 Task: Calculate the area of a hexagon using a Python program given its side length.
Action: Mouse moved to (90, 36)
Screenshot: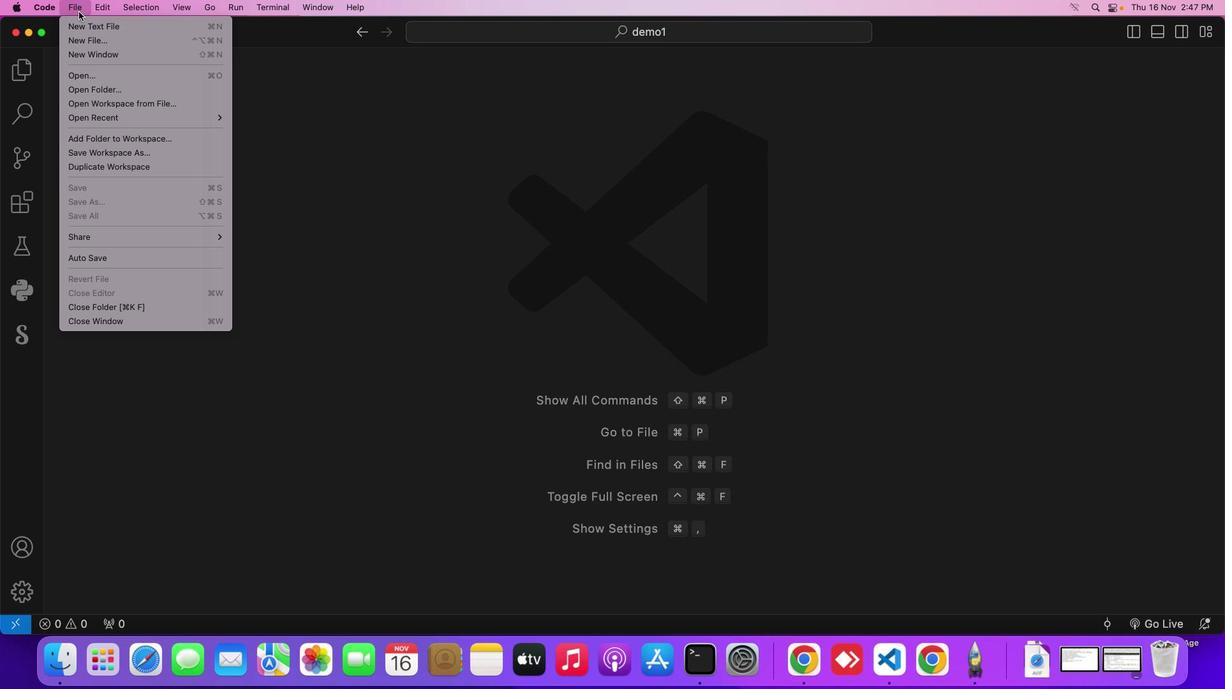 
Action: Mouse pressed left at (90, 36)
Screenshot: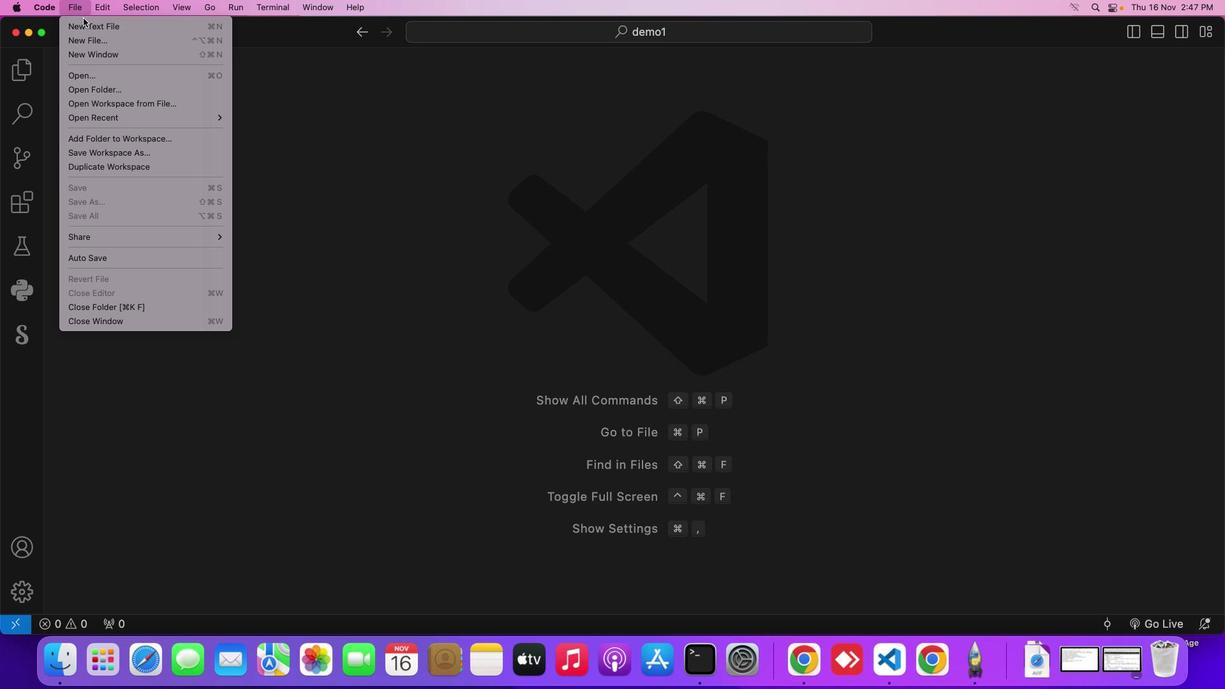 
Action: Mouse moved to (107, 50)
Screenshot: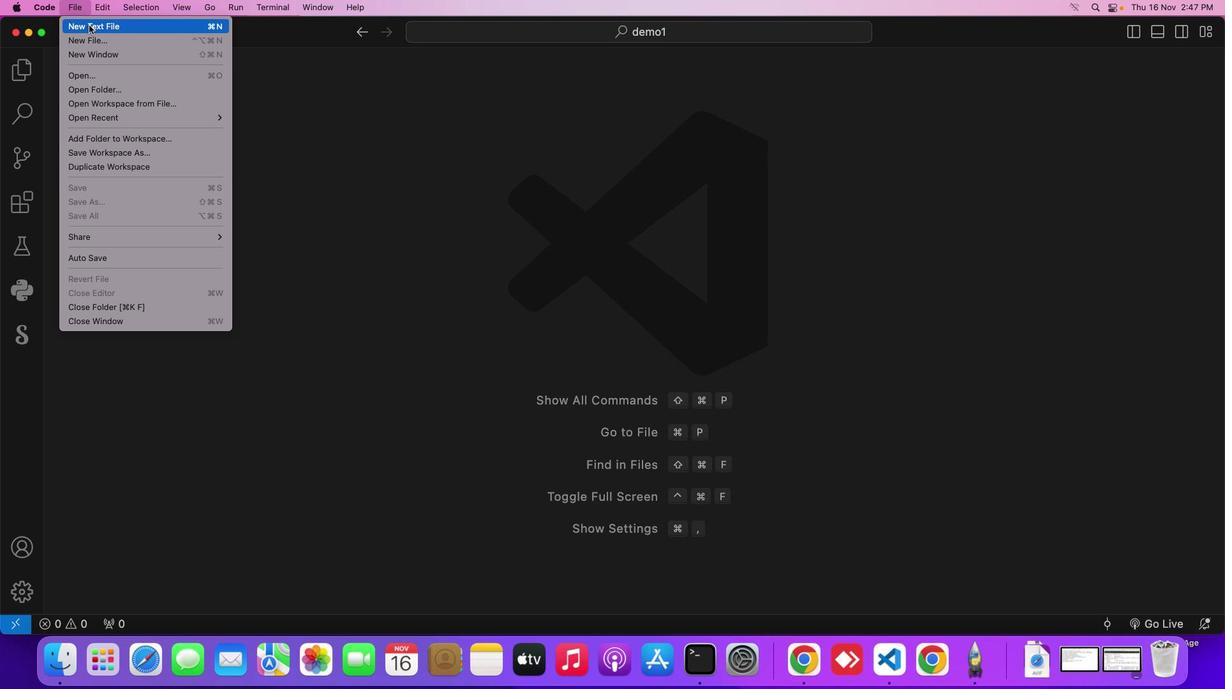 
Action: Mouse pressed left at (107, 50)
Screenshot: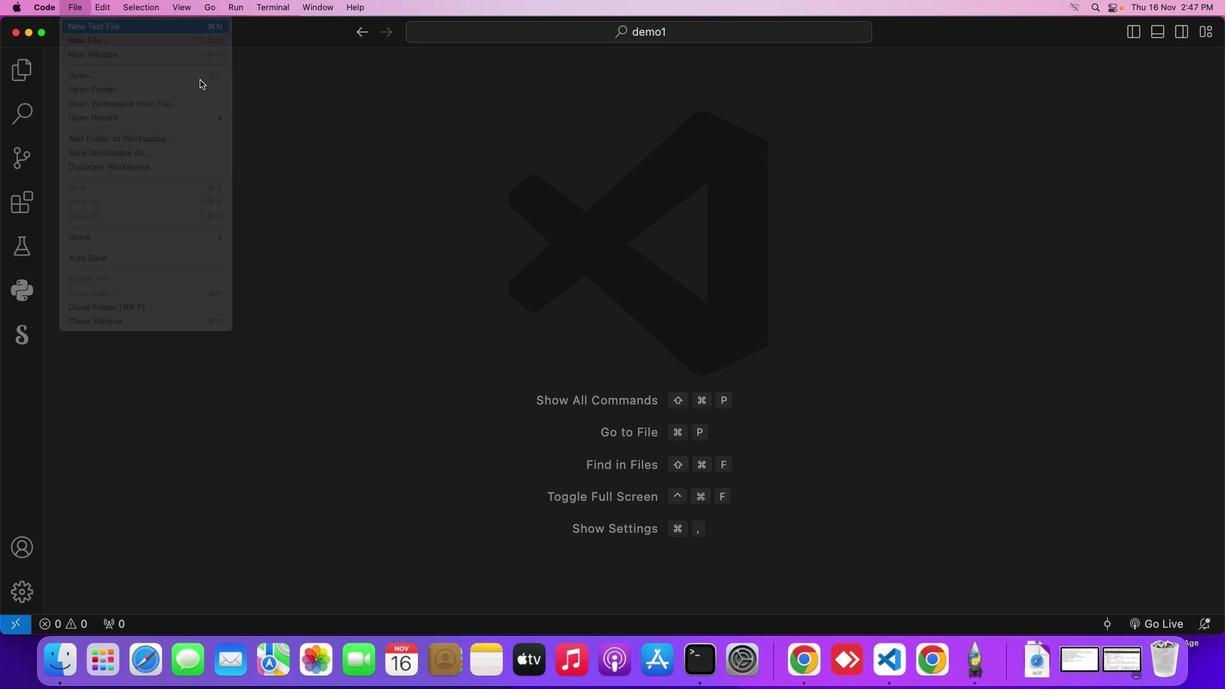 
Action: Mouse moved to (481, 291)
Screenshot: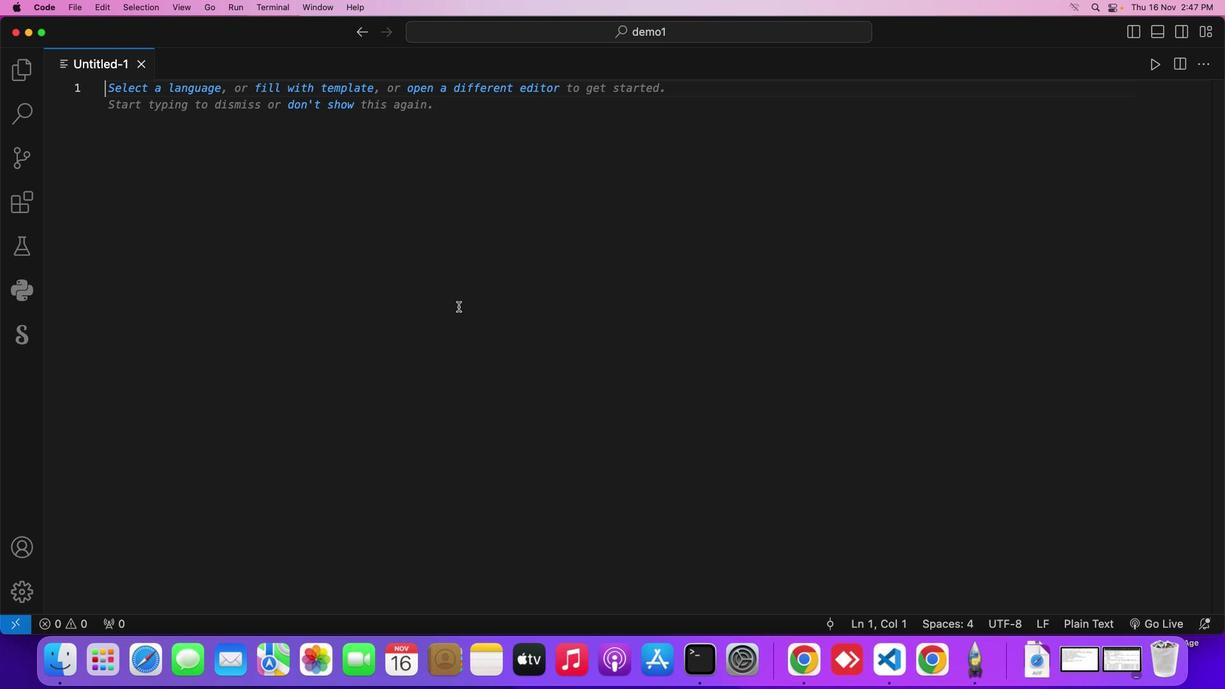 
Action: Key pressed Key.cmd's'
Screenshot: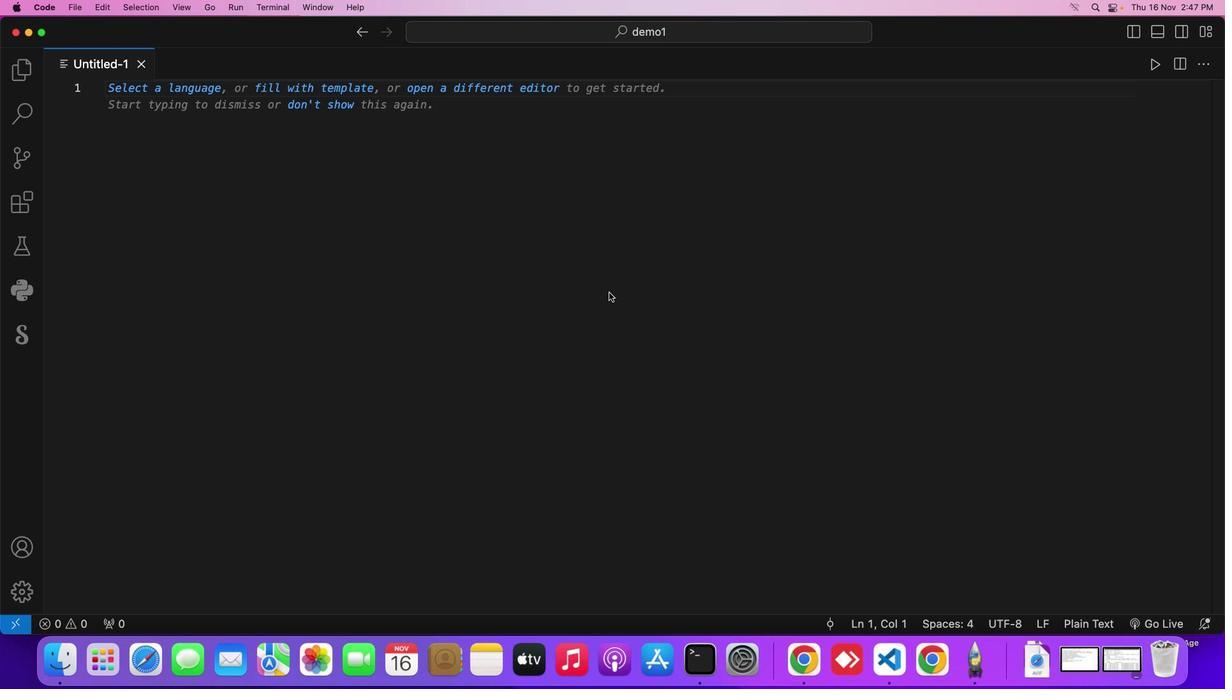 
Action: Mouse moved to (645, 257)
Screenshot: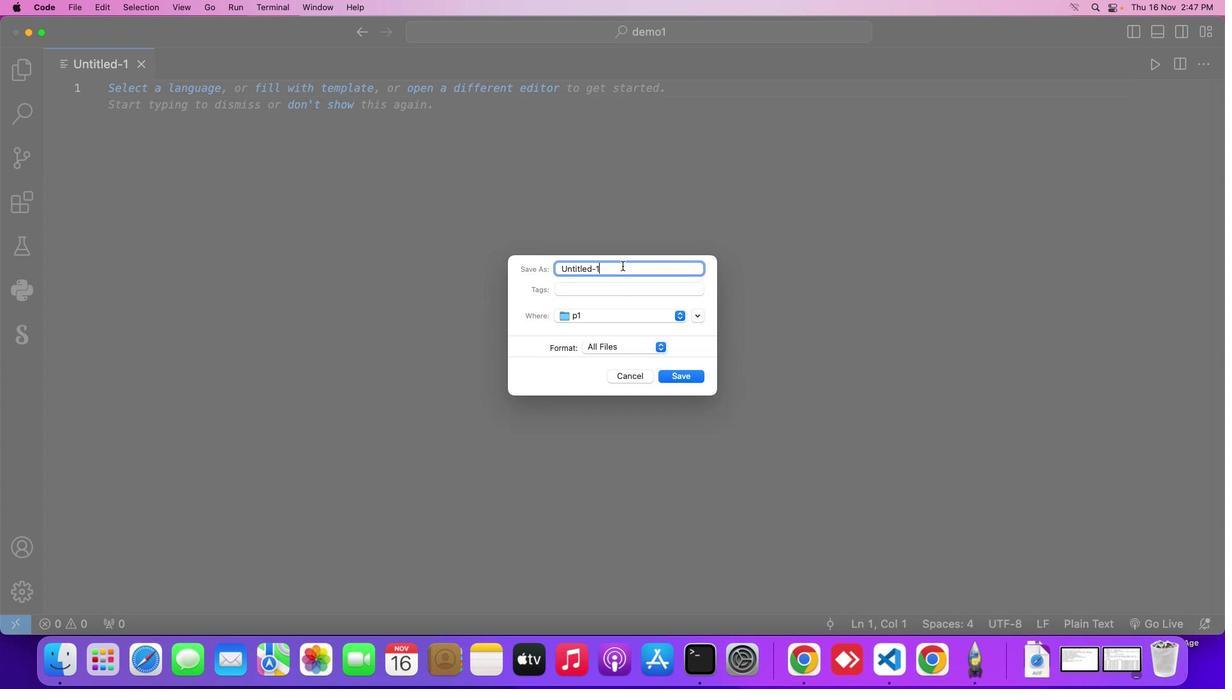 
Action: Mouse pressed left at (645, 257)
Screenshot: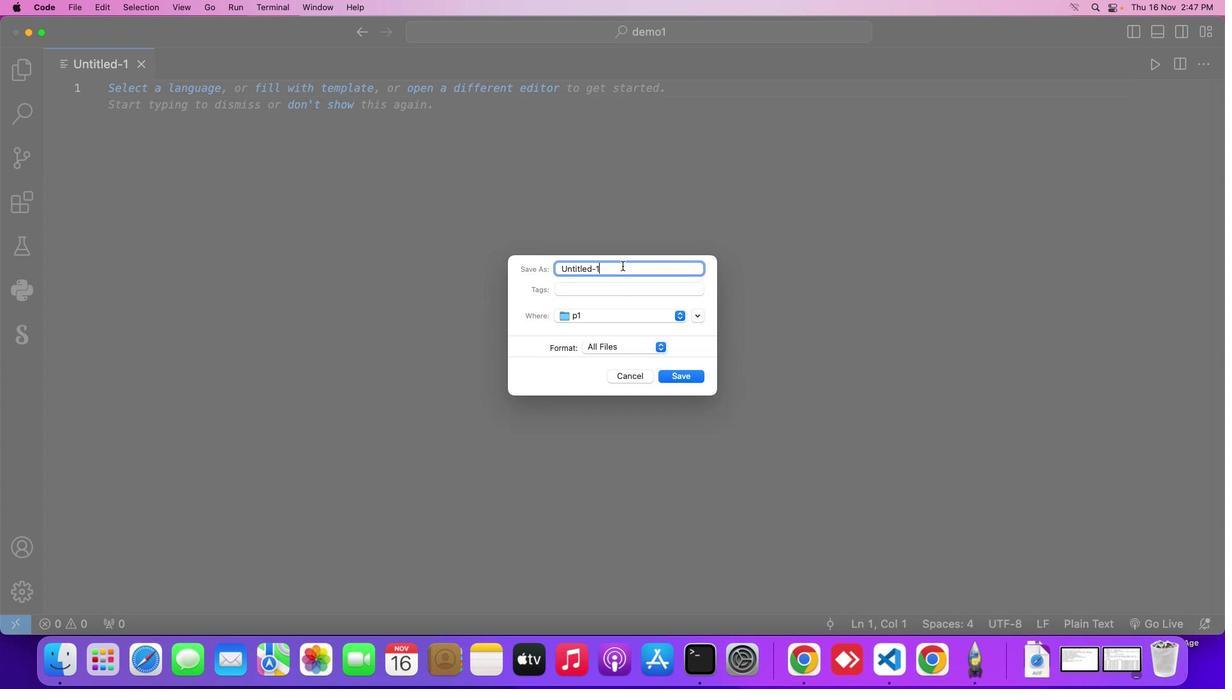 
Action: Key pressed Key.backspaceKey.backspaceKey.backspaceKey.backspaceKey.backspaceKey.backspaceKey.backspaceKey.backspaceKey.backspaceKey.backspaceKey.shift_r'D''e''m''o'Key.shift_r'L''e''n''g''t'Key.backspace't''h''.''p''y'Key.enter'f'Key.backspace'i''m''p''o''r''t'Key.space'm''a''t''h'Key.enterKey.enterKey.enter'd''e''f'Key.space'g''e''t'Key.shift_r'_''h''e''x''a''g''o''n'Key.shift_r'_''s''i''d''e'Key.shift_r'_''l''e''n''g''t''h'Key.shift_r'('Key.rightKey.shift_r':'Key.enterKey.shift_r'#'Key.spaceKey.shift_r'F''e'Key.backspaceKey.backspaceKey.shift_r'G''e''t'Key.space't''h''e'Key.space's''i''d''e'Key.space'l''e''n''g''t''h'Key.space'f''r''o''m'Key.space't''h''e'Key.space'u''s''e''r'Key.enter's''i''d''e'Key.shift_r'_''l''e''n''g''t''h'Key.space'='Key.space'f''l''o''a''t'Key.shift_r'(''i''n''p''u''t'Key.shift_r'('Key.shift_r'"'Key.shift_r'E''n''t''e''r'Key.space't''h''e'Key.space's''i''d''e'Key.space'l''e''n''g''t''h'Key.space'o''f'Key.space't''h''e'Key.space'h''e''x''a''g''o''n'Key.shift_r':'Key.spaceKey.rightKey.rightKey.rightKey.enter'r''e''t''u''r''n'Key.space's''i''d''e'Key.shift_r'_''l''e''n''g''t''h'Key.enterKey.enterKey.enter'd''e''f'Key.space'c''a''l''c''u''l''a''t''e'Key.shift_r'_''h''e''x''a''g''o''n'Key.shift_r'_''a''r''e''a'Key.shift_r'(''s''i''d''e'Key.shift_r'_''l''e''n''g''t''h'Key.rightKey.shift_r':'Key.enterKey.shift_r'#'Key.spaceKey.shift_r'F''o''r''m''u''l''a'Key.space't''o'Key.space'c''a''l''c''u''l''a''t''e'Key.space't''h''e'Key.space'a''r''e''a'Key.space'o''f'Key.space'a'Key.space'r''e''g''u''l''a''r'Key.space'h''e''x''a''g''a'Key.backspace'o''n'Key.enter'a''r''e''a'Key.space'='Key.spaceKey.shift_r'(''3'Key.spaceKey.shift_r'*'Key.space'm''a''t''h''.''s''q''r''t'Key.shift_r'(''3'Key.rightKey.space'/'Key.space'2'Key.rightKey.spaceKey.shift_r'*'Key.space's''i''d''e'Key.shift_r'_'Key.enterKey.shift_r'*''*''2'Key.enter'r''e''t''u''r''n'Key.space'a''r''e''a'Key.spaceKey.enterKey.enter'f'Key.backspaceKey.shift_r'#'Key.spaceKey.shift_r'P''r''o''m''p''t'Key.space'u''s''e''r'Key.space'f''o''r'Key.space's''i''d''e'Key.space'l''e''n''g''t''h'Key.enter's''i''d''e'Key.shift_r'_''l''e''n''g''t''h'Key.space'='Key.space'g''e''t'Key.shift_r'_''h''e''x''a''g''o''n'Key.shift_r'_''s''i''d''e'Key.shift_r'_''l''e''n''g''t''h'Key.shift_r'('Key.rightKey.enterKey.enterKey.shift_r'#'Key.spaceKey.shift_r'C''a''l''c''u''l''a''t''e''d'Key.space'a''n''d'Key.space'p''r''i''n''t'Key.space't''h''e'Key.space'a''r''e''a'Key.enter'h''e''x''a''g''o''n'Key.shift_r'_''a''r''e''a'Key.space'='Key.space'c''a''l''c''u''l''a''t''e'Key.shift_r'_''h''e''x''a''g''o''n'Key.shift_r'_''a''r''e''a'Key.shift_r'(''s''i''d''e'Key.shift_r'_''k''e'Key.backspaceKey.backspace'l''e''n''g''t''h'Key.rightKey.enter'p''r''i''n''t'Key.shift_r'(''f'Key.shift_r'"'Key.shift_r'T''h''e'Key.space'a''r''e''a'Key.space'o''f'Key.space't''h''e'Key.space'h''e''x''a''g''o''n'Key.space'w''i''t''h'Key.space's''i''d''e'Key.space'l''e''n''g''t''h'Key.spaceKey.shift_r'{''s''i''d''e'Key.shift_r'_''l''e''n''g''t''h'Key.rightKey.space'i''s'Key.shift_r':'Key.spaceKey.shift_r'{''h''e''x''a''g''o''n'Key.shift_r'_''a''r''e''a'Key.rightKey.rightKey.rightKey.enter
Screenshot: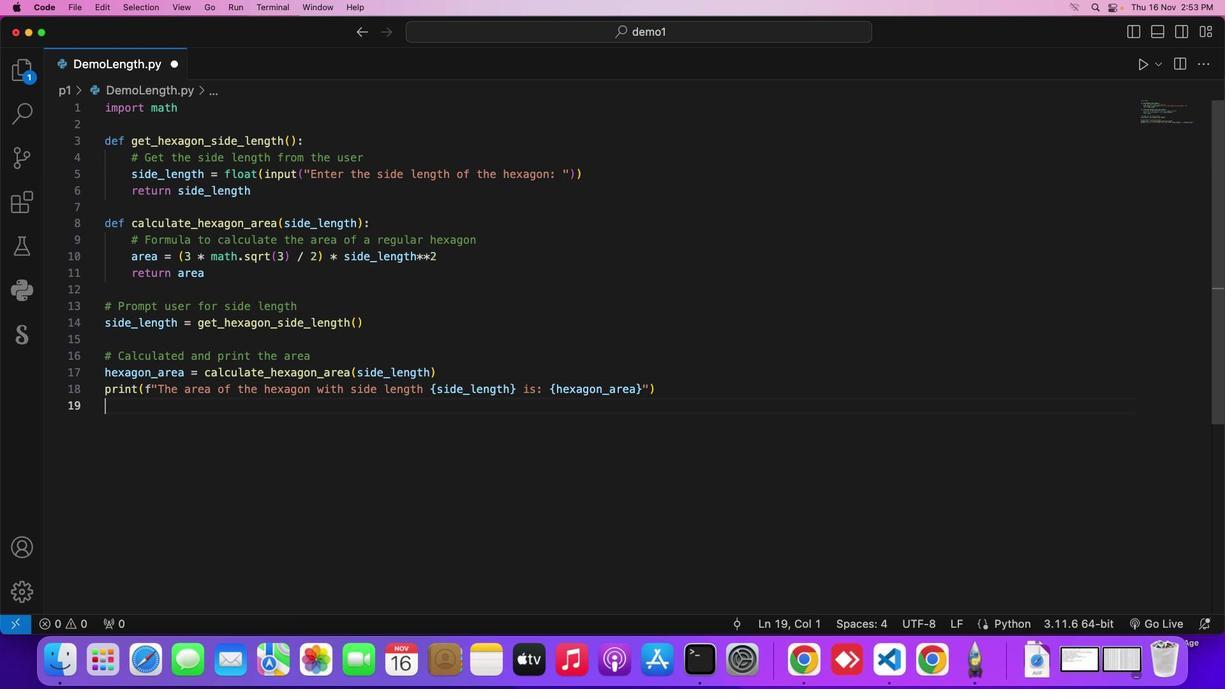 
Action: Mouse moved to (994, 261)
Screenshot: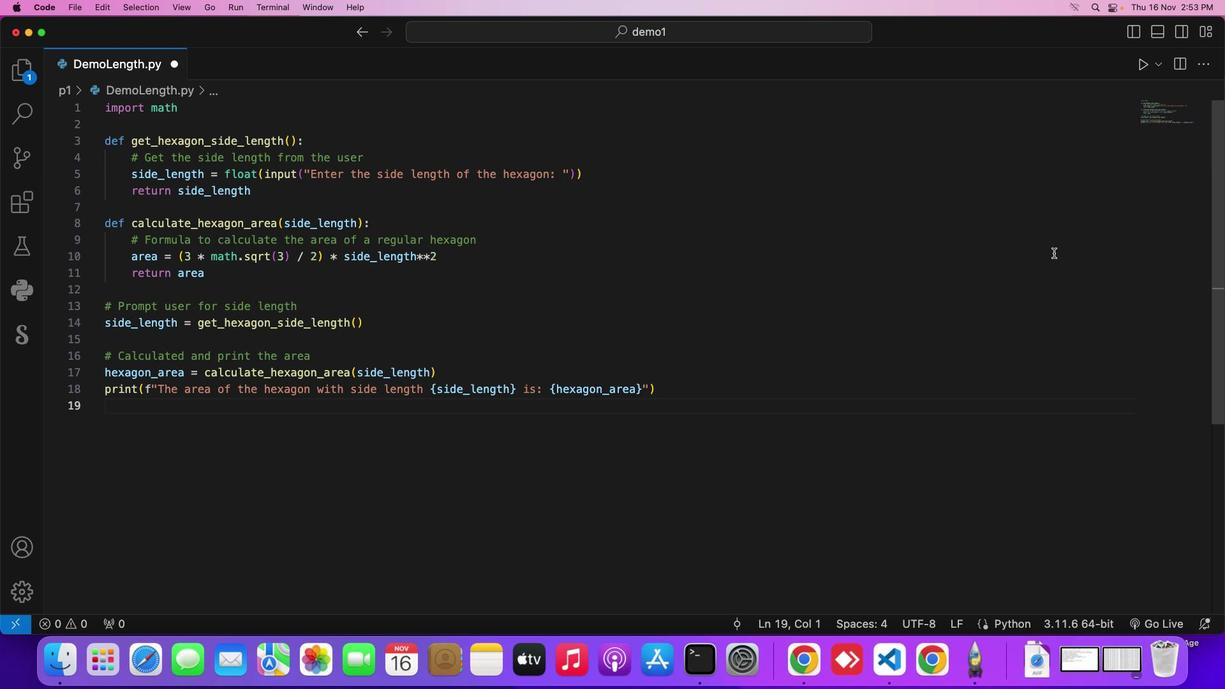 
Action: Key pressed Key.cmd
Screenshot: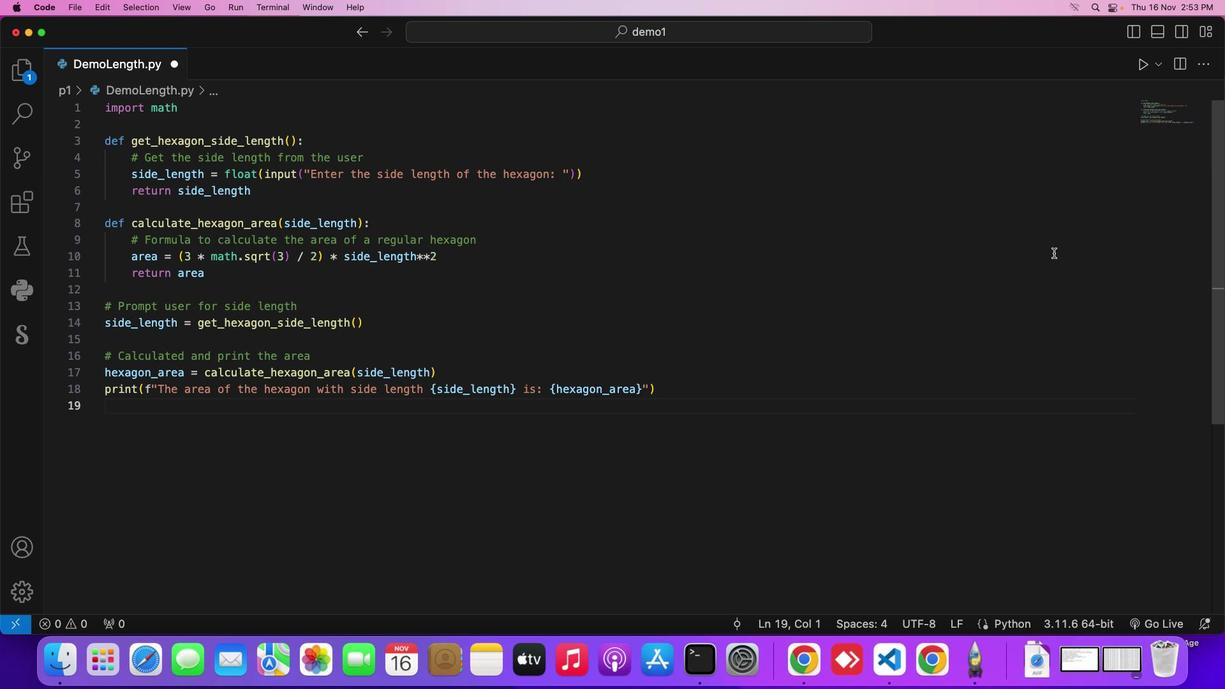 
Action: Mouse moved to (1078, 246)
Screenshot: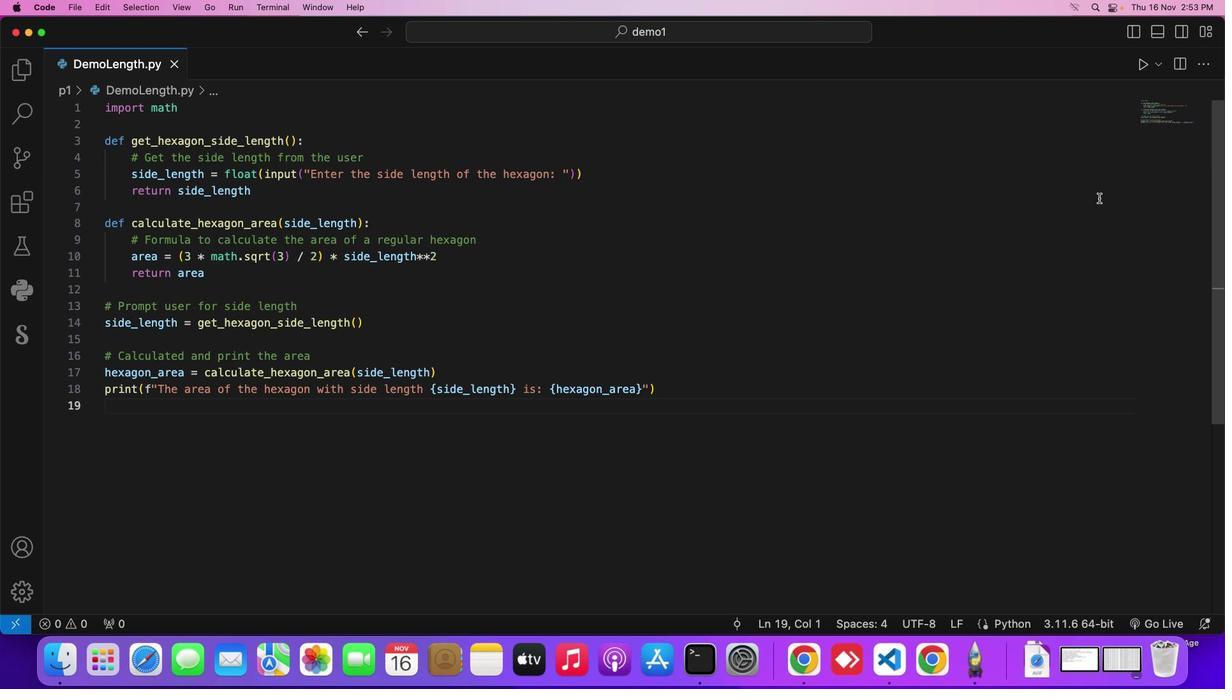 
Action: Key pressed 's'
Screenshot: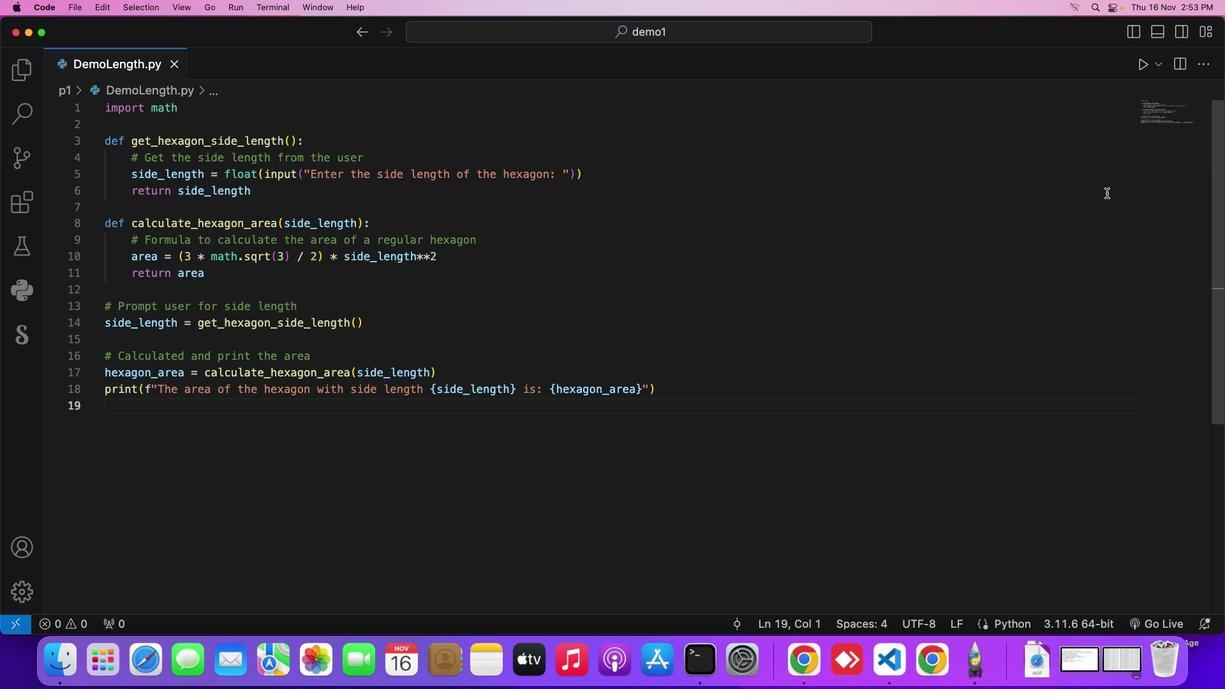 
Action: Mouse moved to (1154, 105)
Screenshot: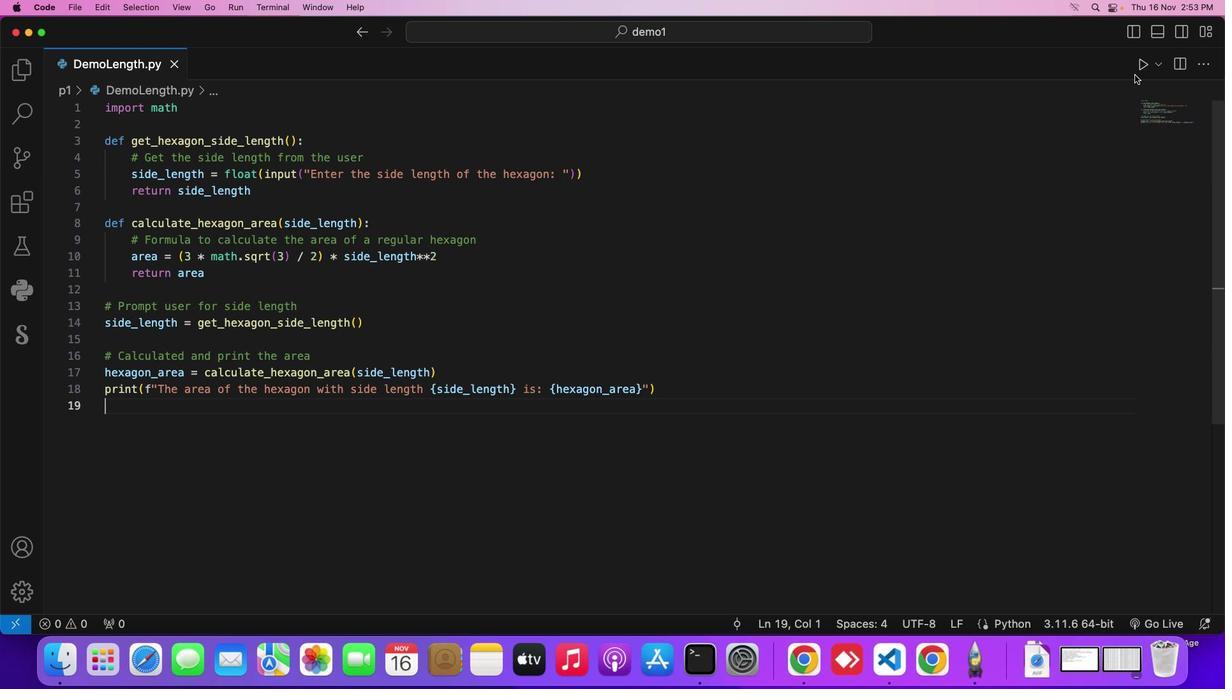 
Action: Key pressed Key.cmd
Screenshot: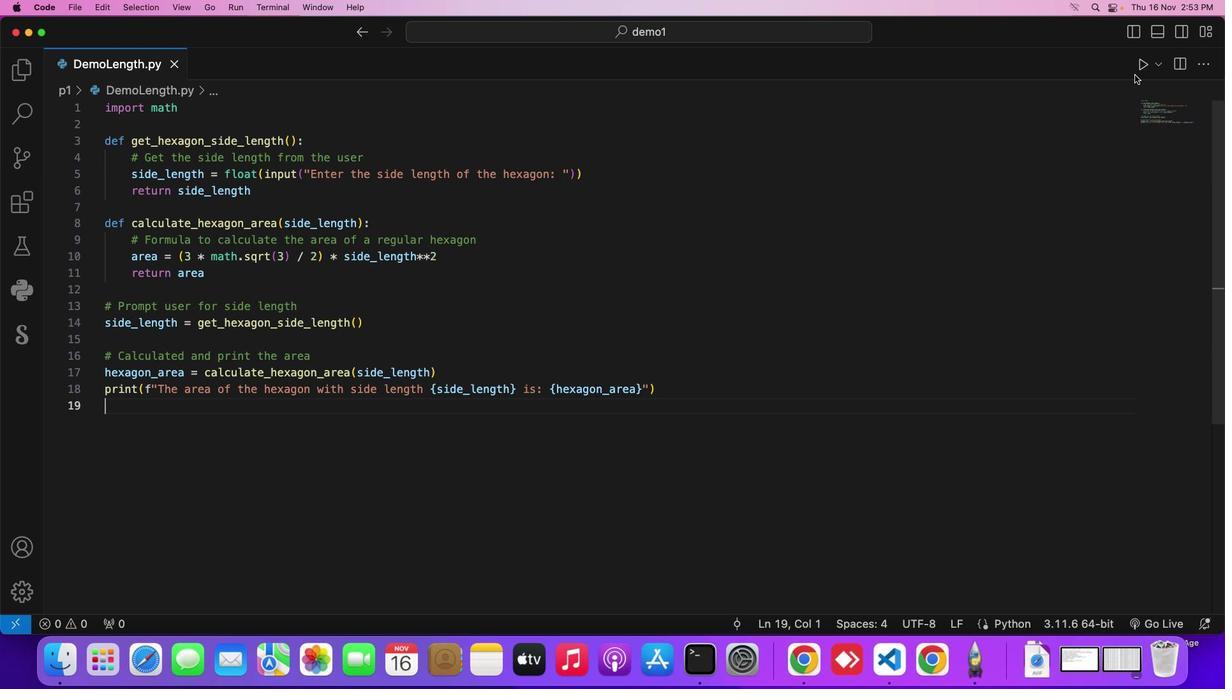 
Action: Mouse moved to (1157, 98)
Screenshot: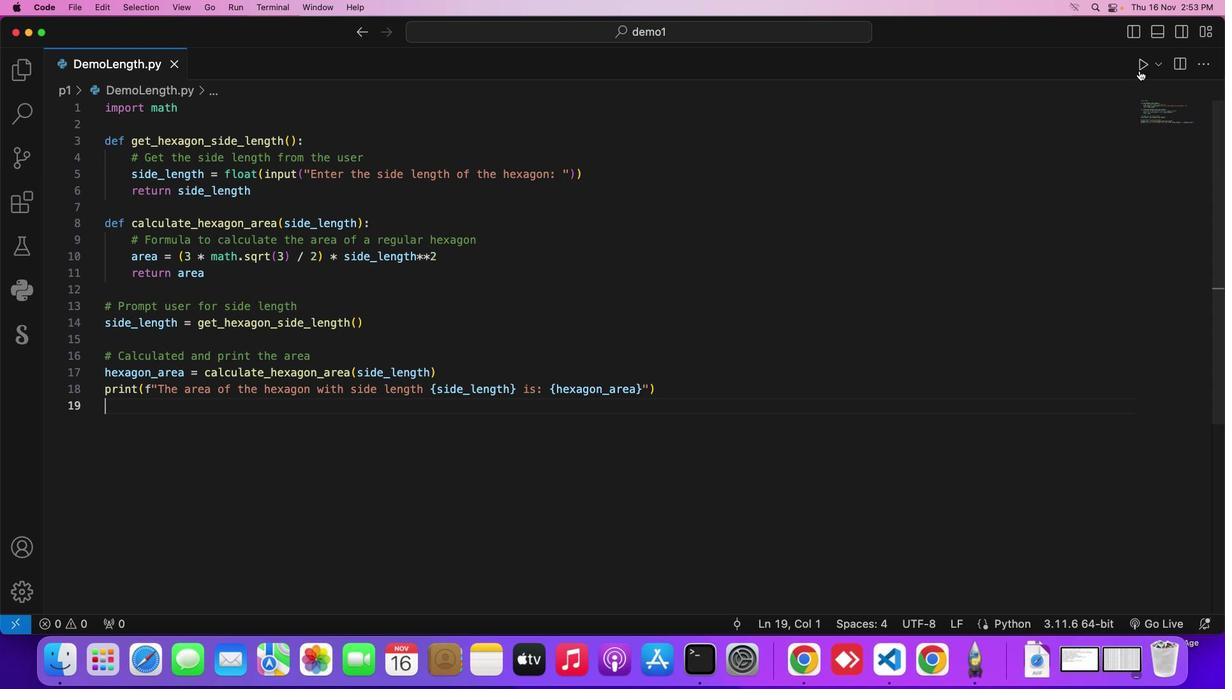 
Action: Key pressed 's'
Screenshot: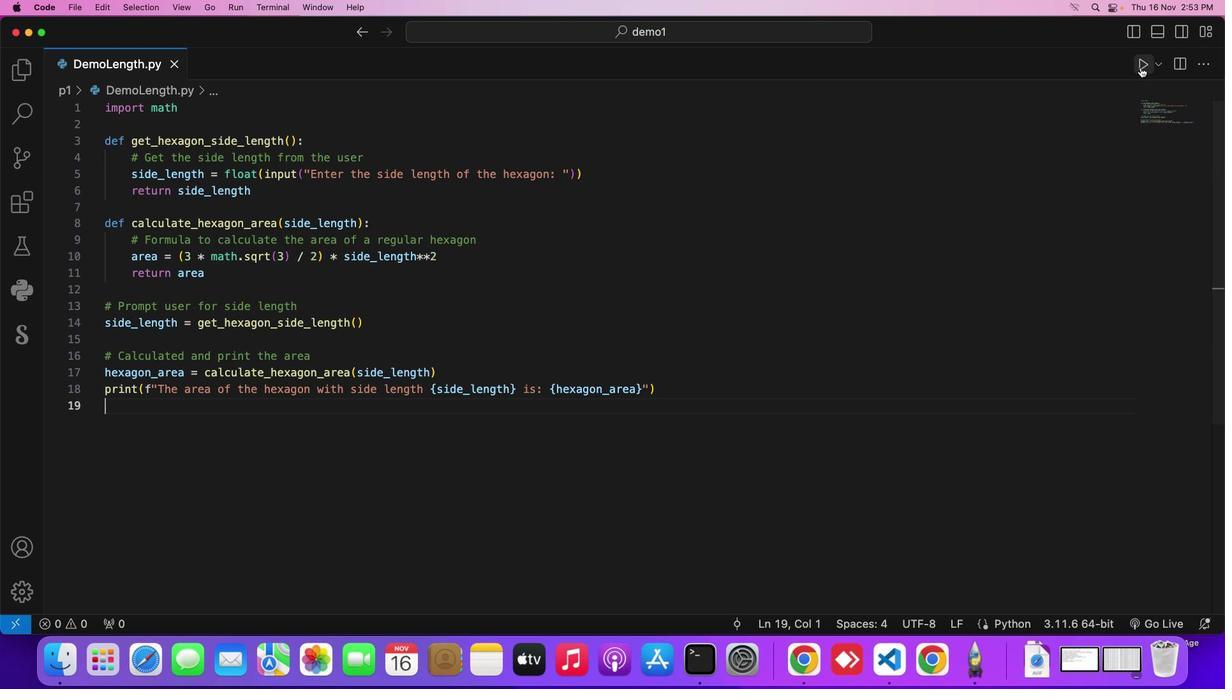 
Action: Mouse moved to (1165, 88)
Screenshot: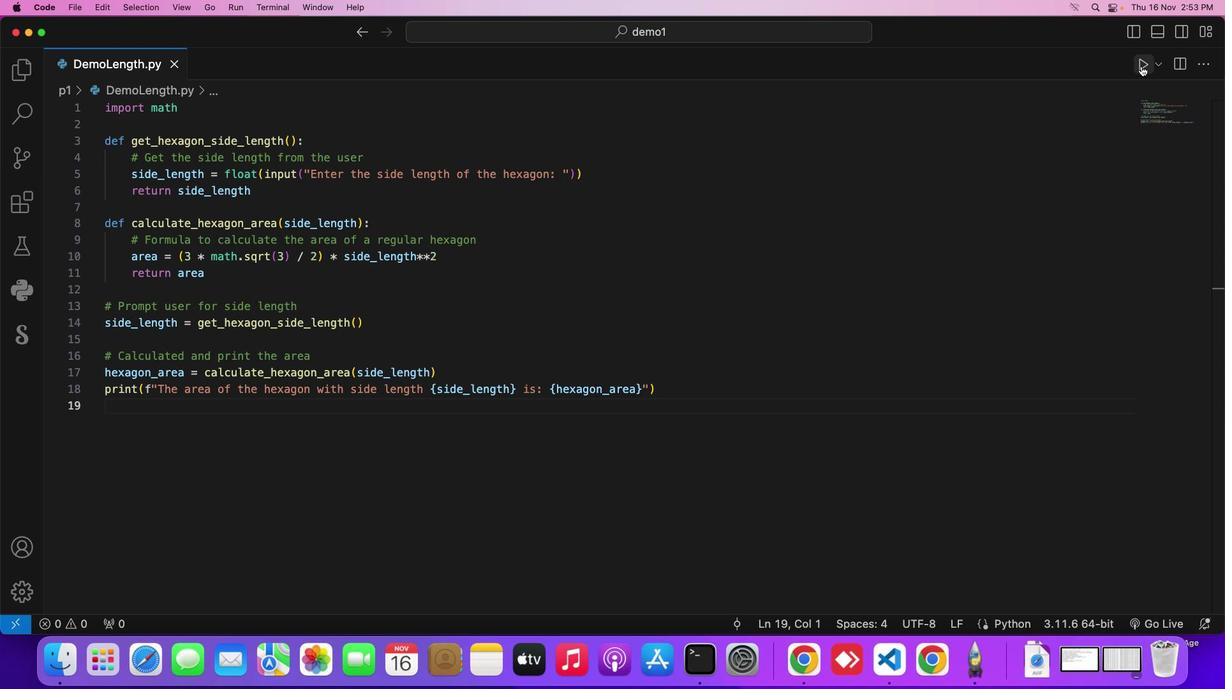
Action: Mouse pressed left at (1165, 88)
Screenshot: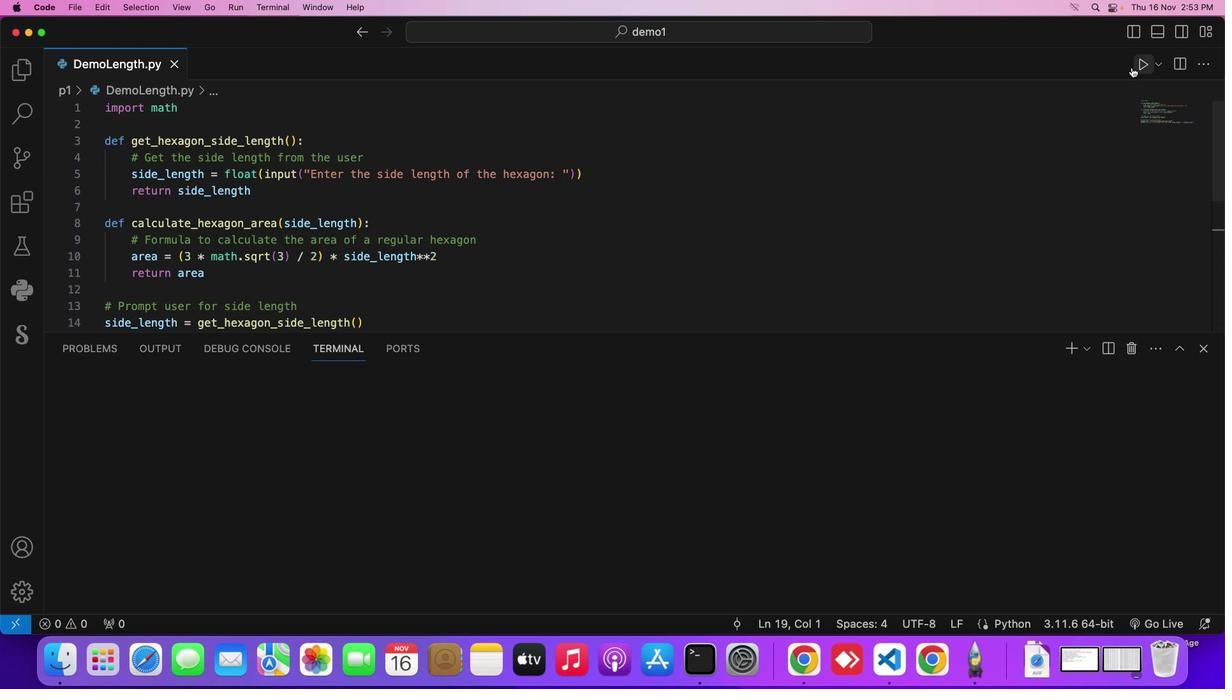 
Action: Mouse moved to (343, 417)
Screenshot: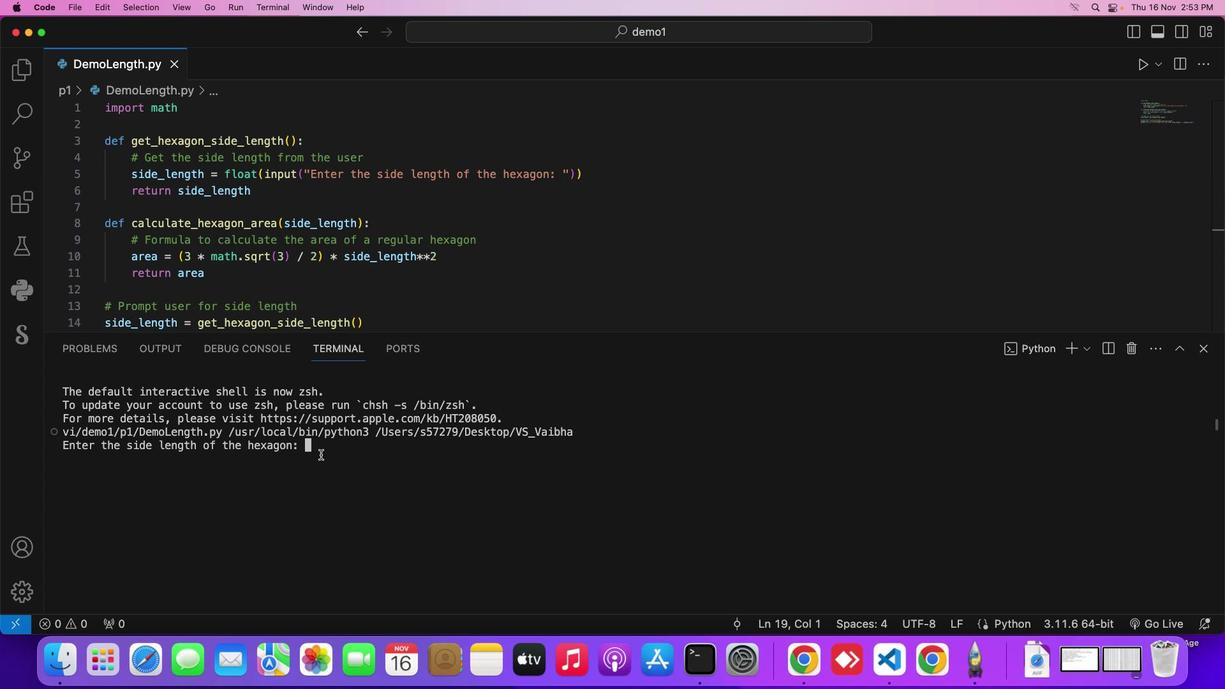 
Action: Mouse pressed left at (343, 417)
Screenshot: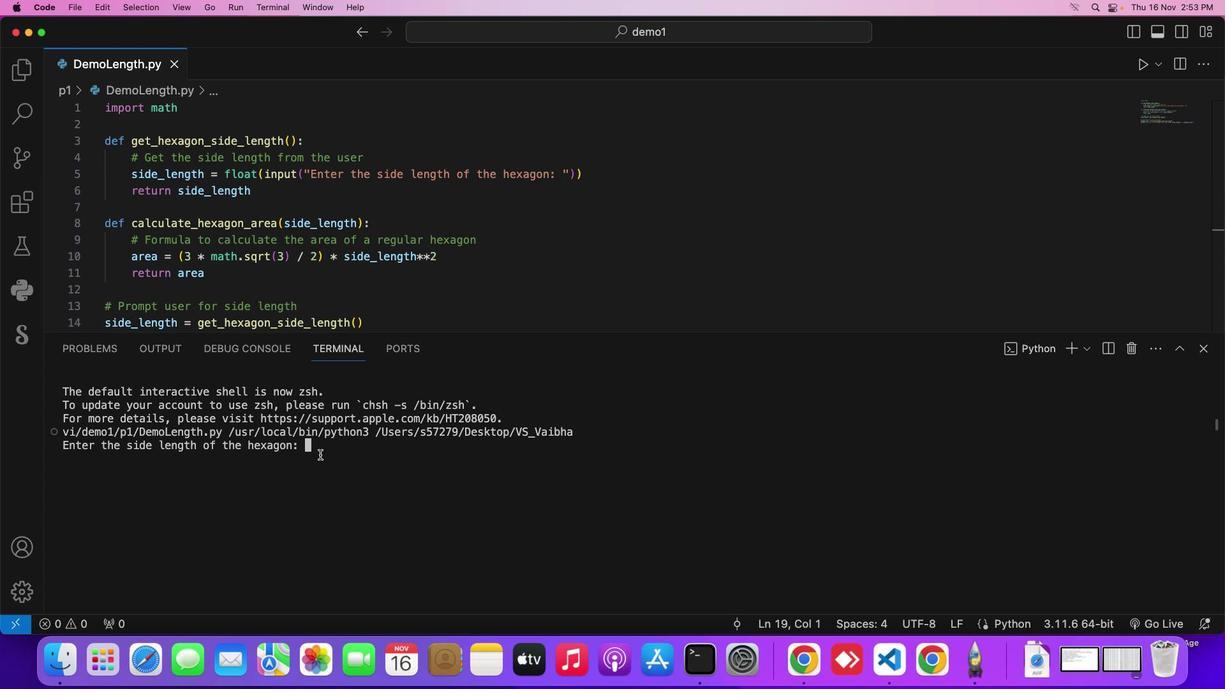 
Action: Mouse moved to (341, 417)
Screenshot: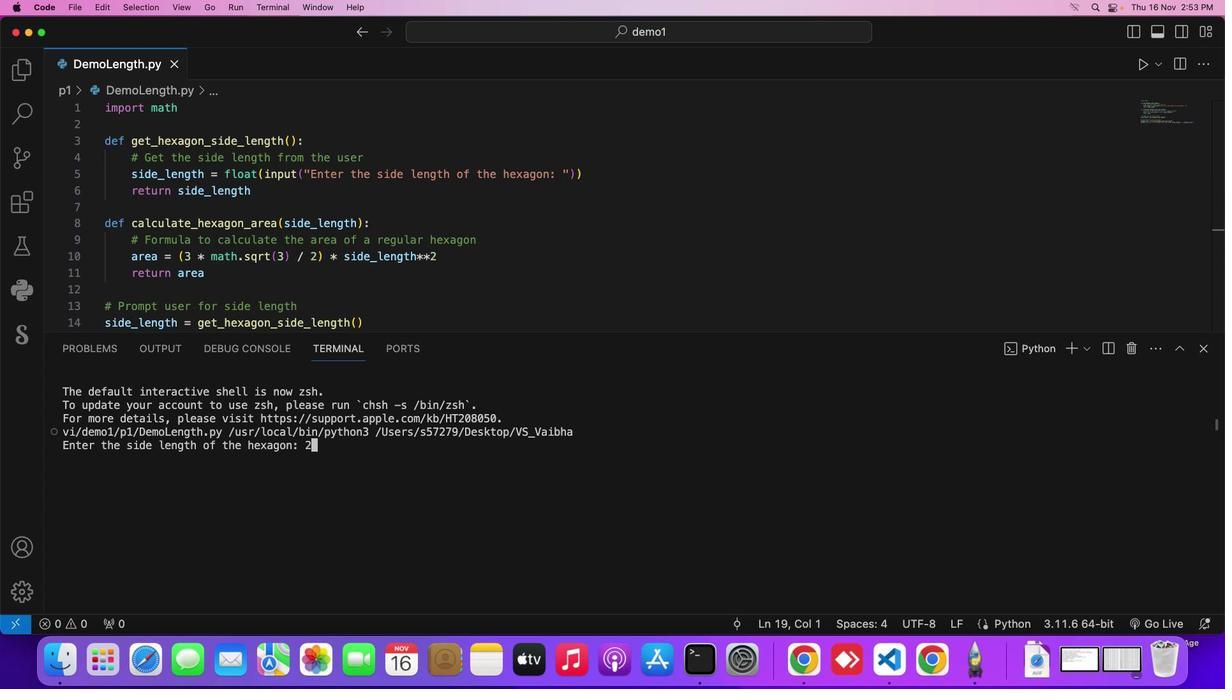 
Action: Key pressed '2''3'Key.enter
Screenshot: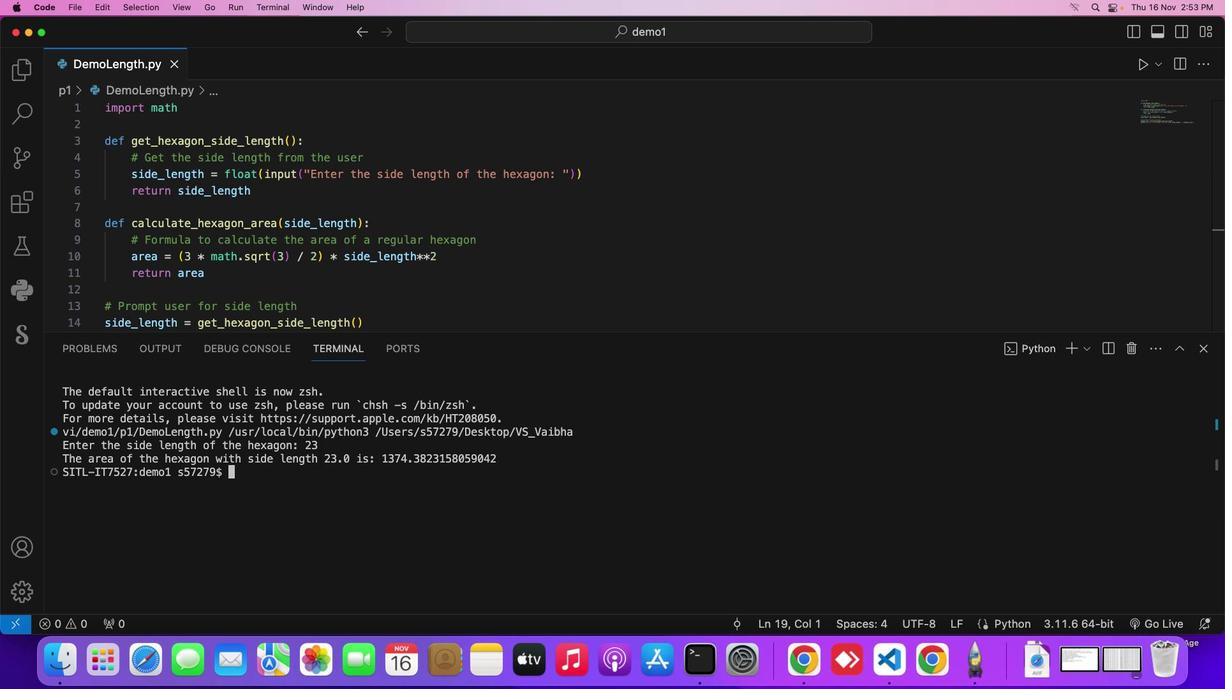 
